 Task: Enable the video filter "Grain video filter" for mosaic bridge stream output.
Action: Mouse moved to (120, 15)
Screenshot: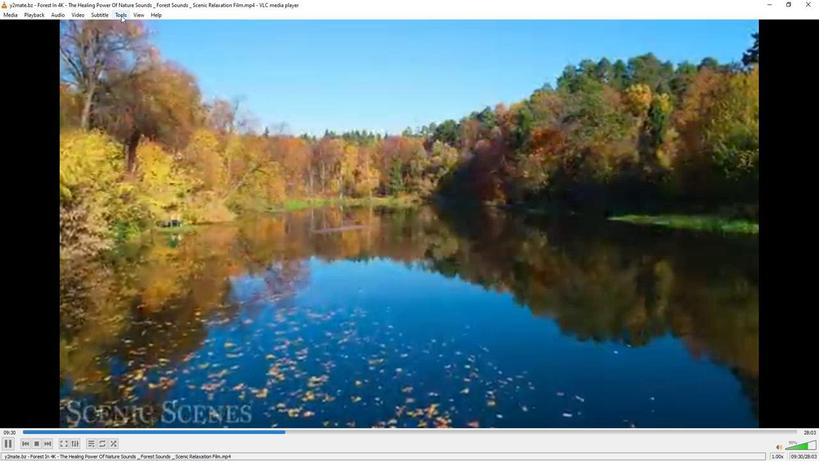
Action: Mouse pressed left at (120, 15)
Screenshot: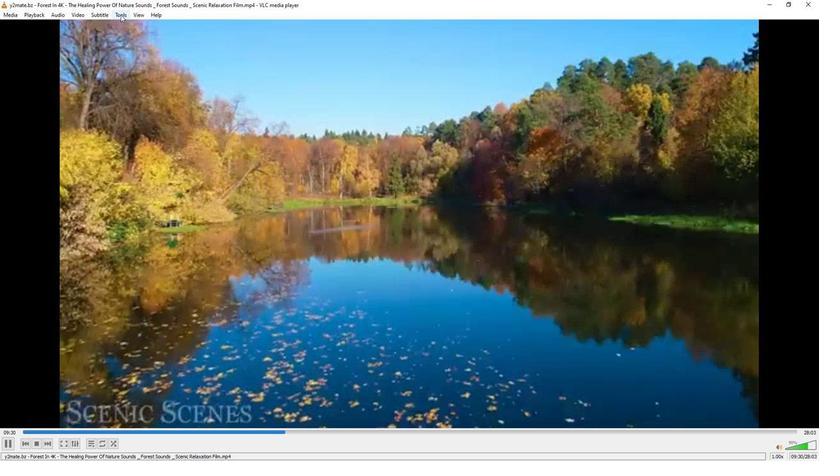 
Action: Mouse moved to (135, 116)
Screenshot: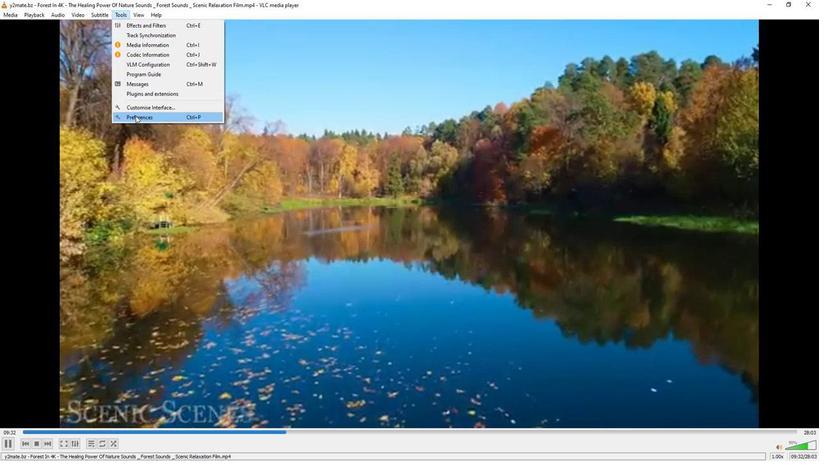 
Action: Mouse pressed left at (135, 116)
Screenshot: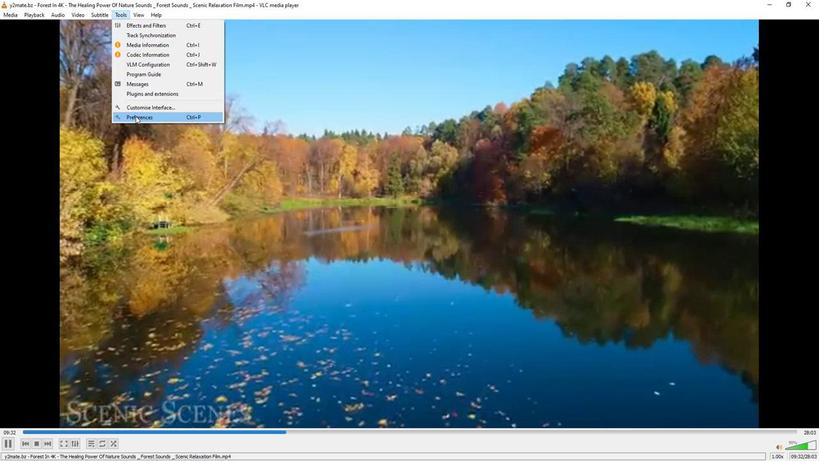 
Action: Mouse moved to (269, 372)
Screenshot: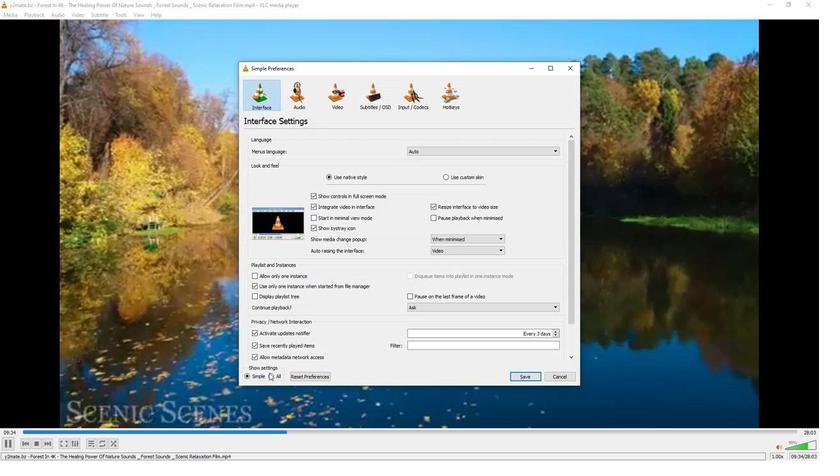 
Action: Mouse pressed left at (269, 372)
Screenshot: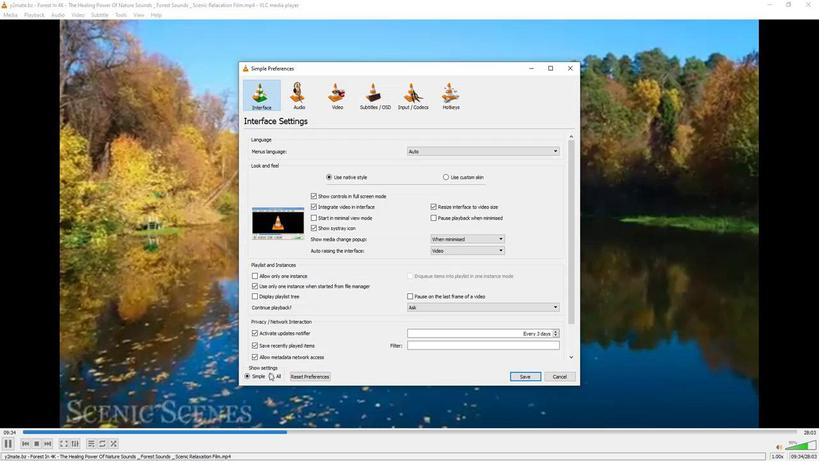 
Action: Mouse moved to (268, 282)
Screenshot: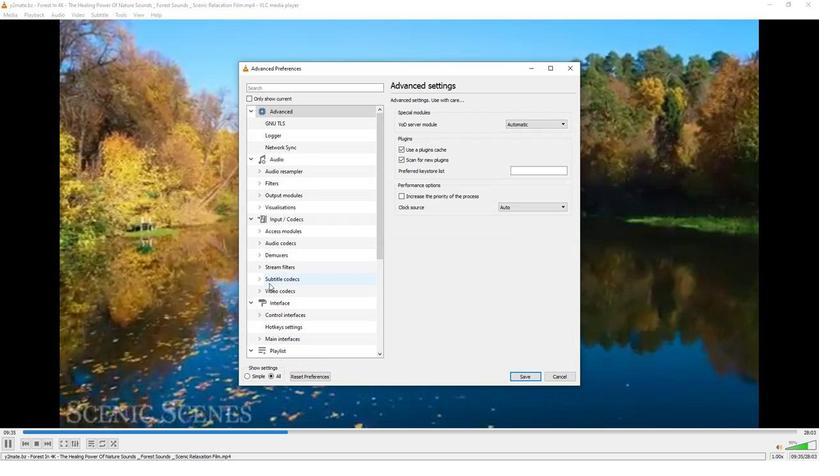 
Action: Mouse scrolled (268, 281) with delta (0, 0)
Screenshot: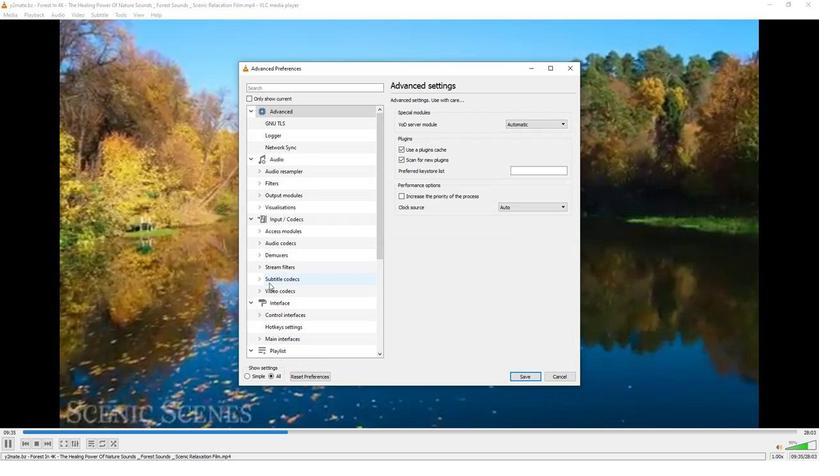 
Action: Mouse scrolled (268, 281) with delta (0, 0)
Screenshot: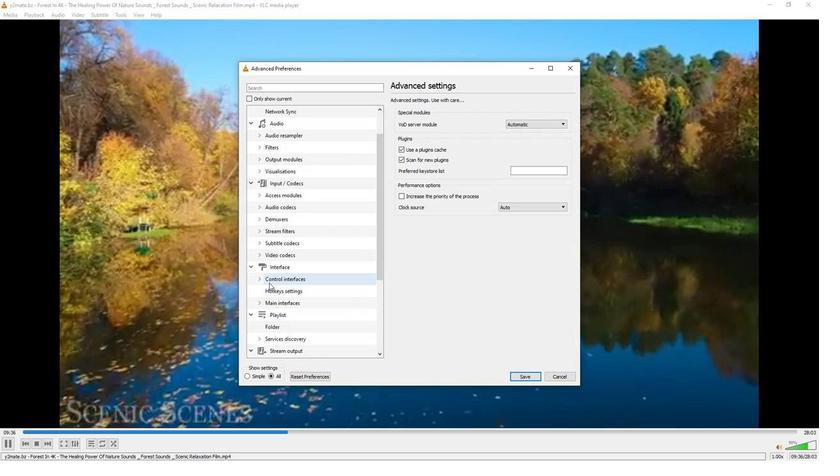 
Action: Mouse moved to (268, 281)
Screenshot: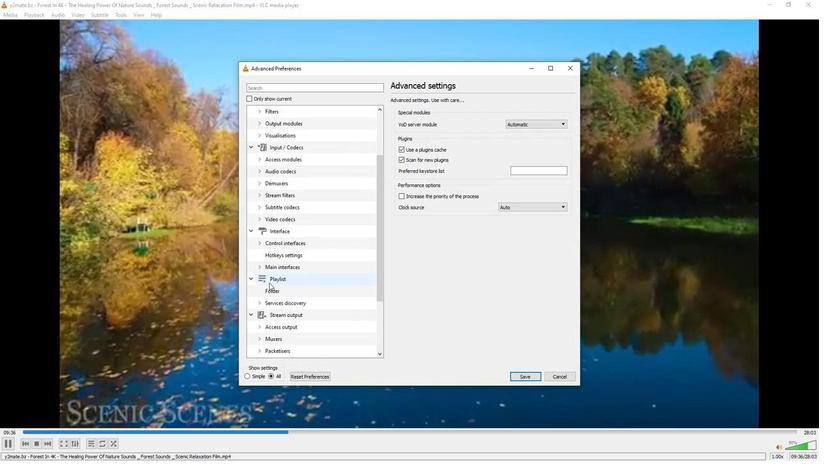 
Action: Mouse scrolled (268, 281) with delta (0, 0)
Screenshot: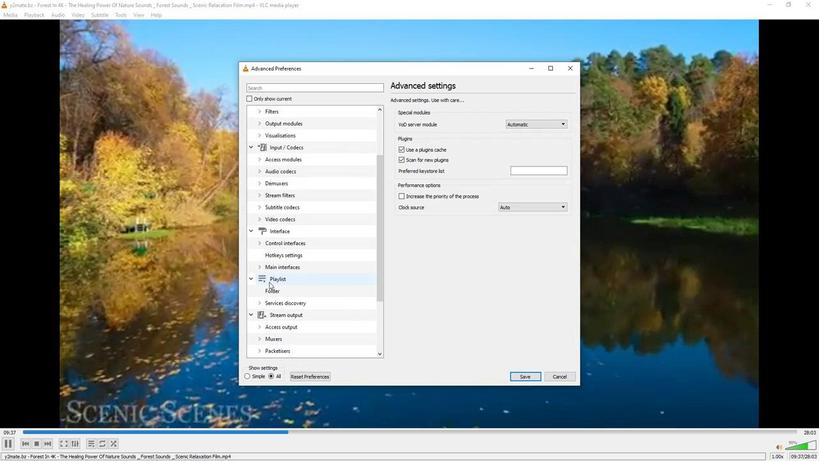 
Action: Mouse moved to (258, 329)
Screenshot: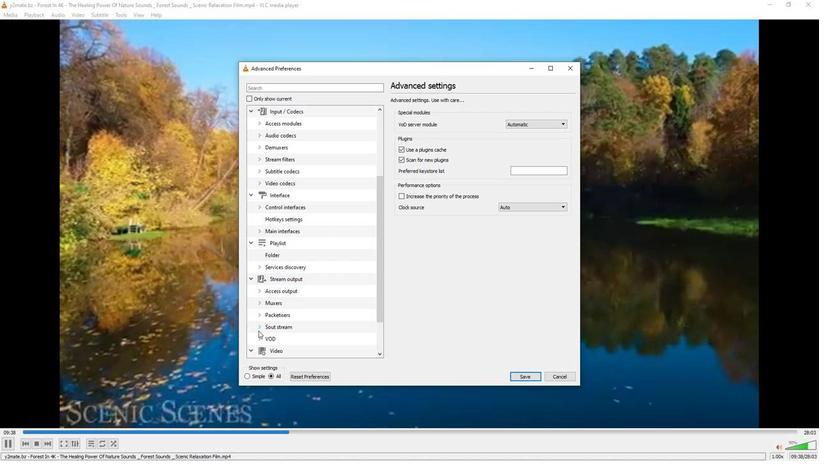 
Action: Mouse pressed left at (258, 329)
Screenshot: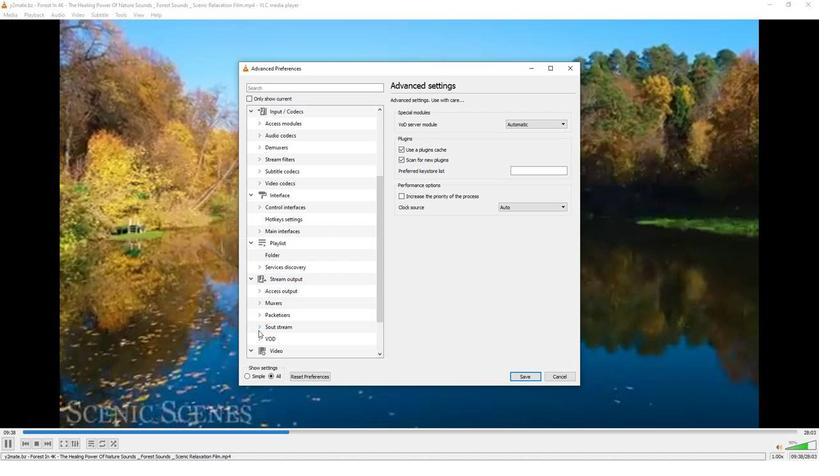 
Action: Mouse moved to (263, 326)
Screenshot: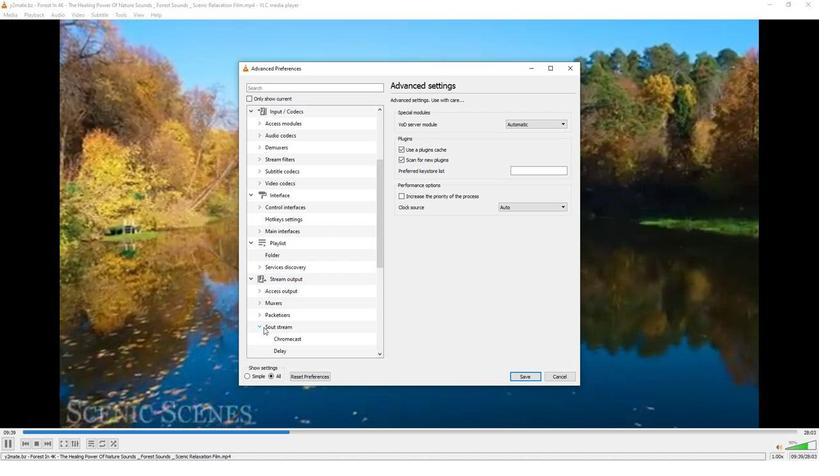 
Action: Mouse scrolled (263, 325) with delta (0, 0)
Screenshot: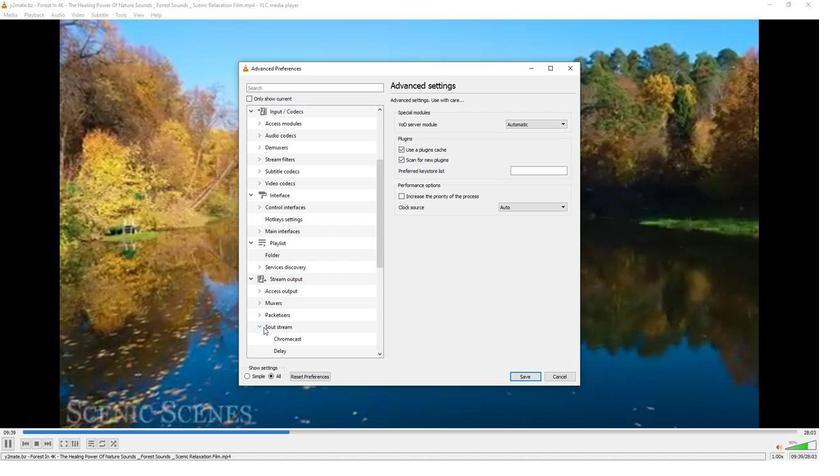 
Action: Mouse moved to (263, 327)
Screenshot: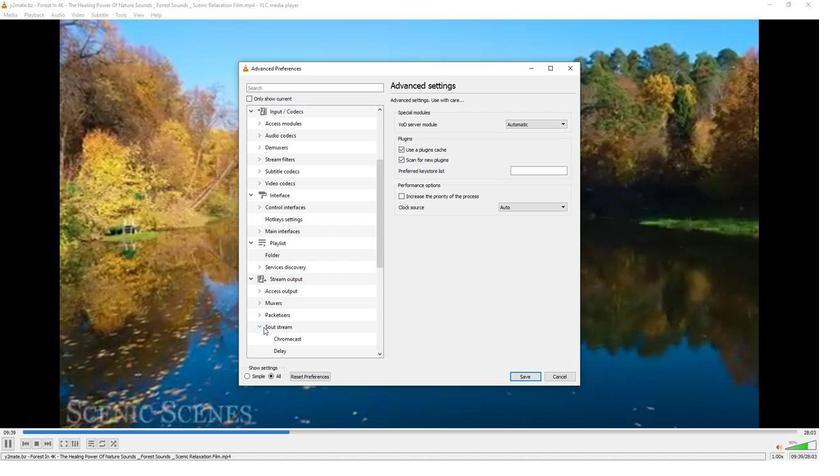 
Action: Mouse scrolled (263, 326) with delta (0, 0)
Screenshot: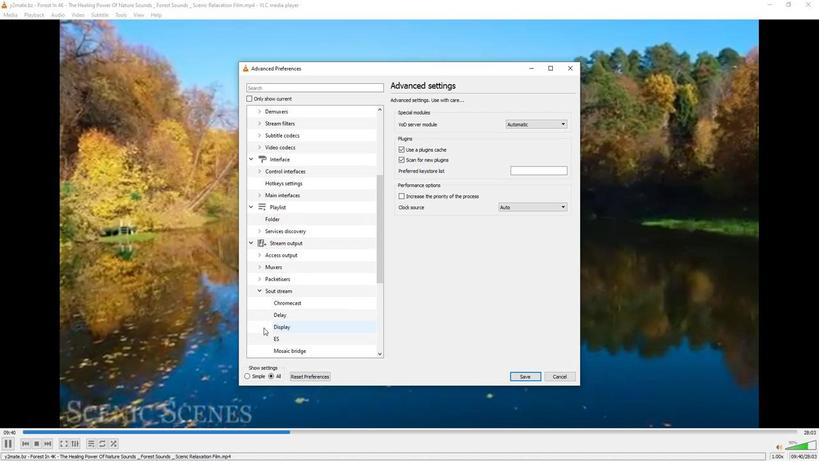 
Action: Mouse moved to (286, 310)
Screenshot: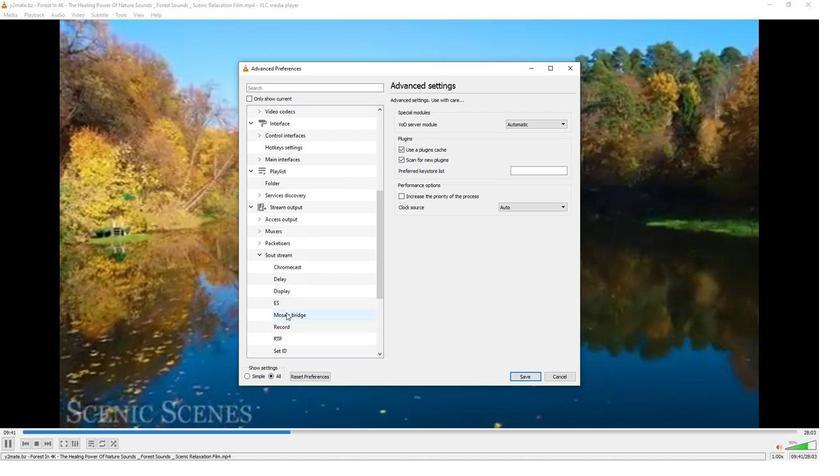 
Action: Mouse pressed left at (286, 310)
Screenshot: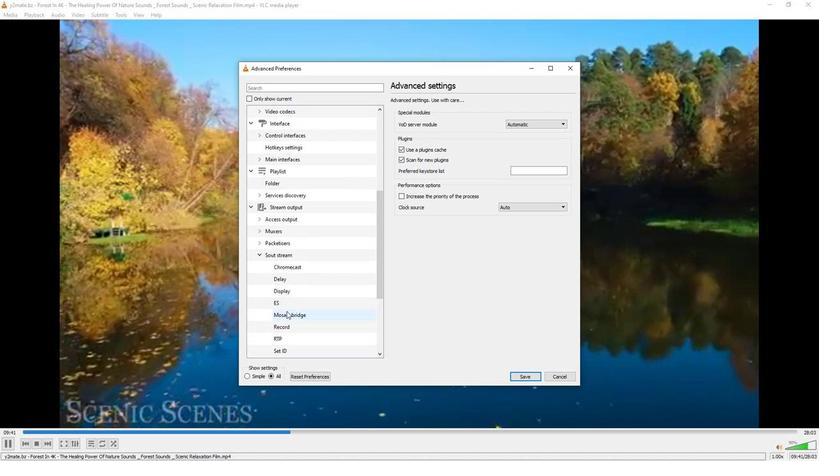 
Action: Mouse moved to (517, 273)
Screenshot: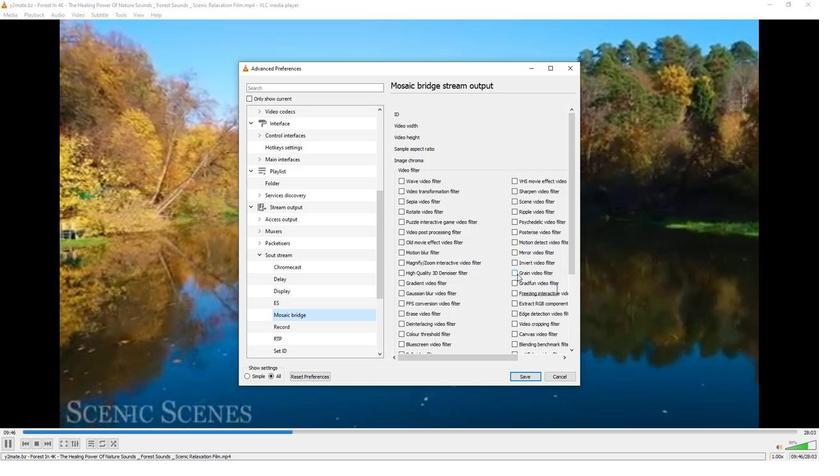 
Action: Mouse pressed left at (517, 273)
Screenshot: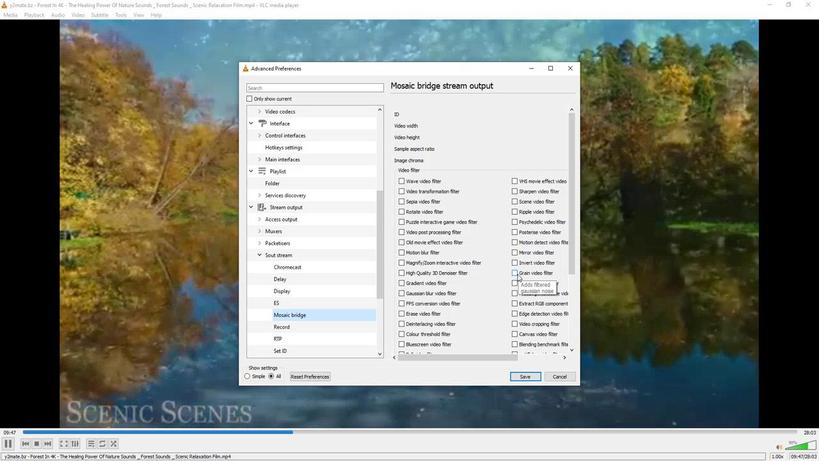 
Action: Mouse moved to (517, 273)
Screenshot: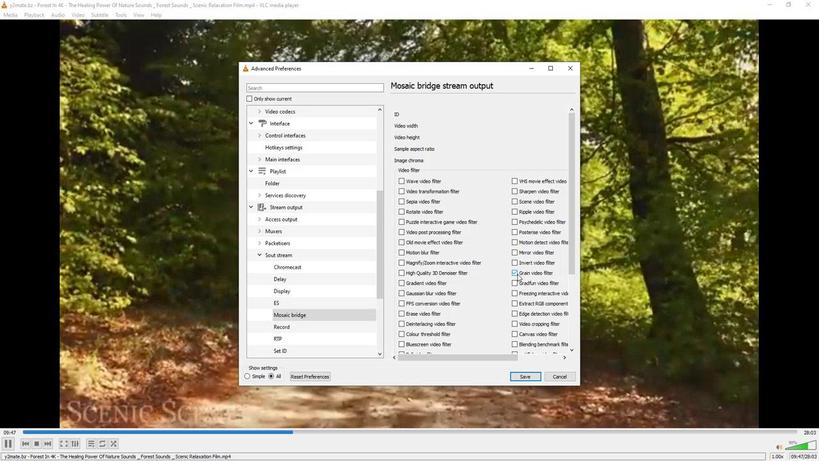 
